 Task: Unmerge all cells from A1 to C10.
Action: Mouse moved to (107, 187)
Screenshot: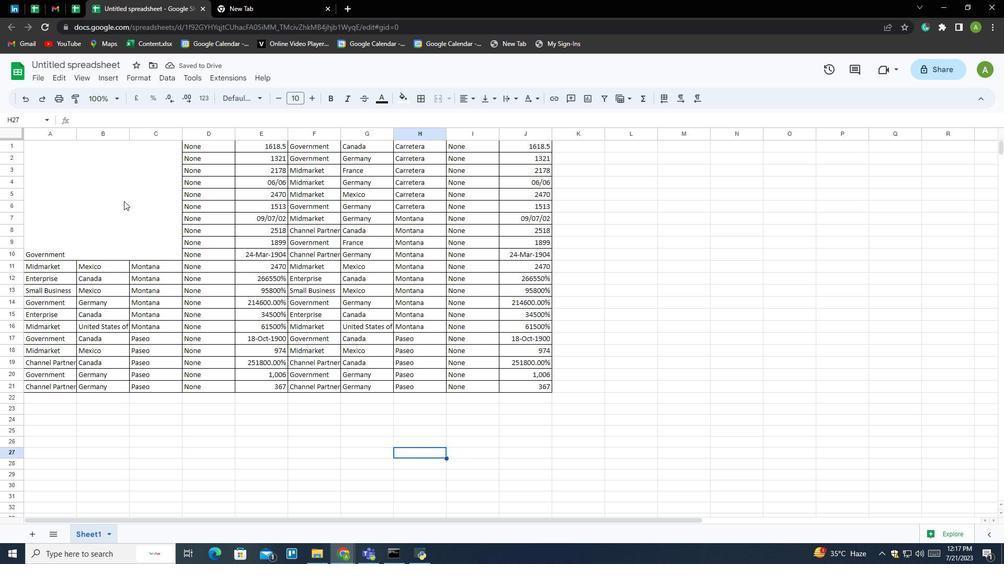 
Action: Mouse pressed left at (107, 187)
Screenshot: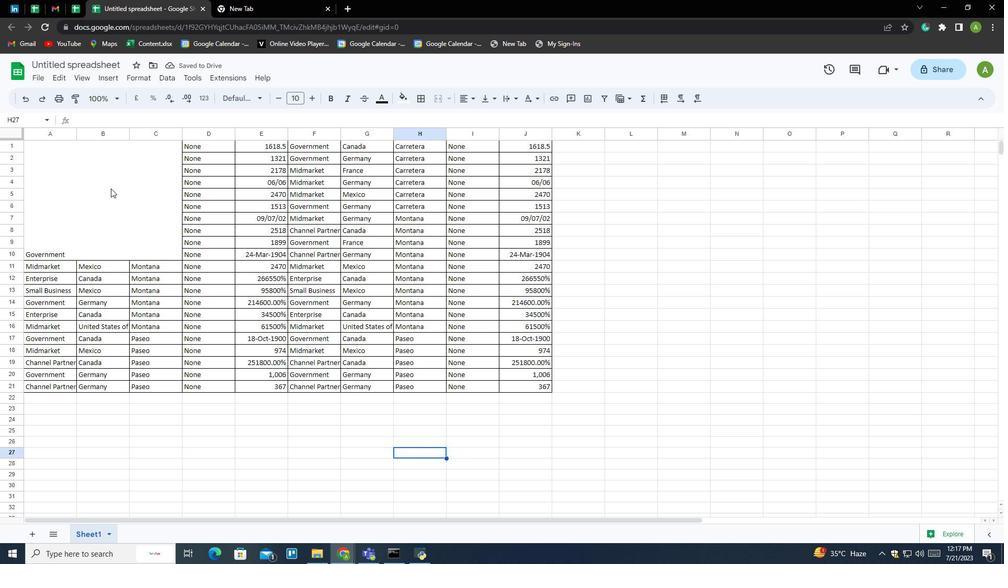 
Action: Mouse moved to (447, 100)
Screenshot: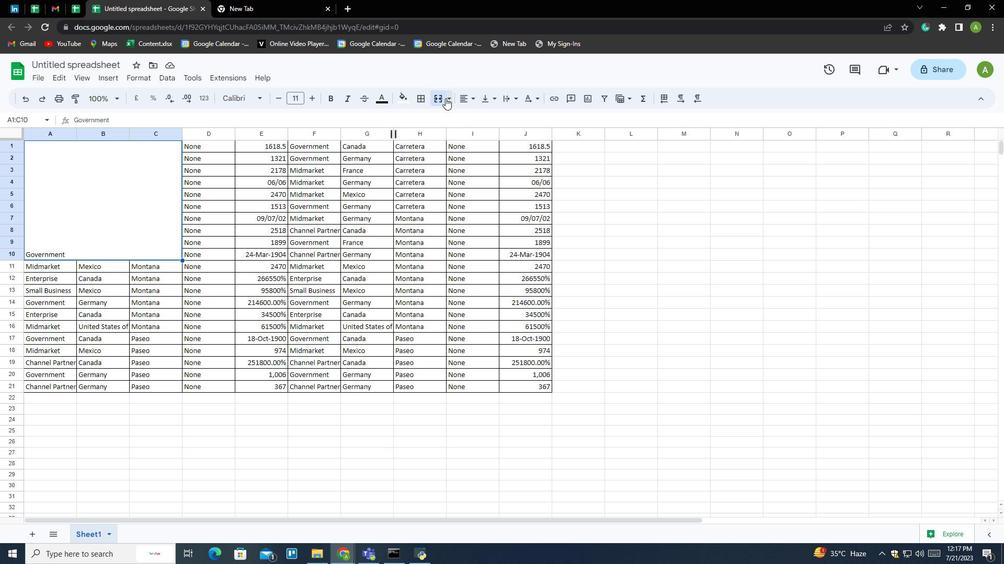 
Action: Mouse pressed left at (447, 100)
Screenshot: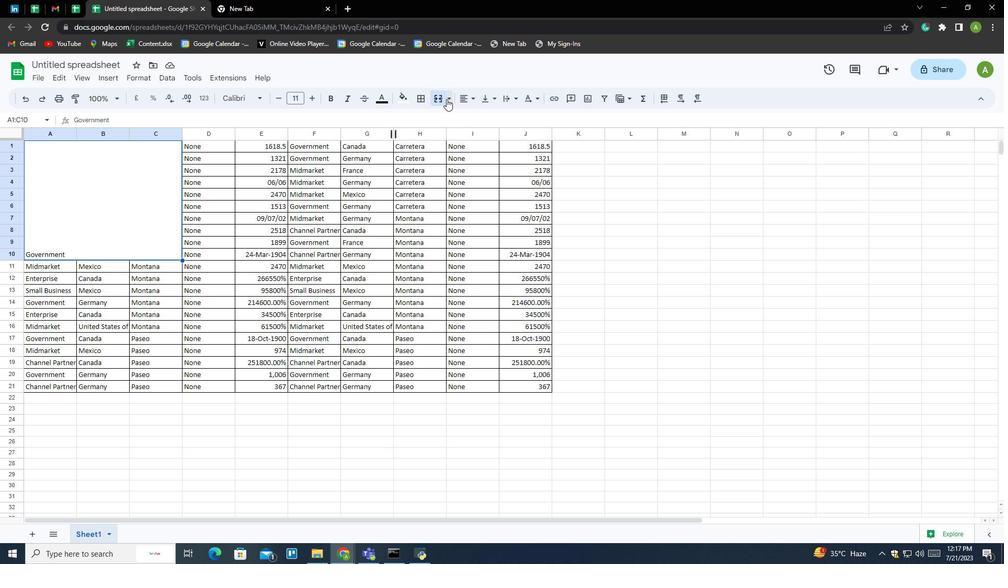 
Action: Mouse moved to (454, 168)
Screenshot: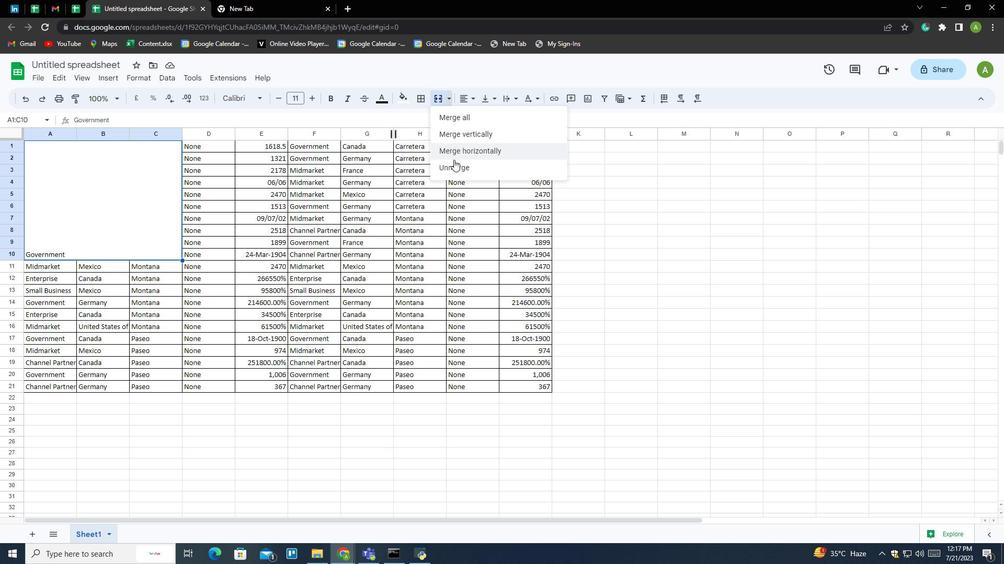 
Action: Mouse pressed left at (454, 168)
Screenshot: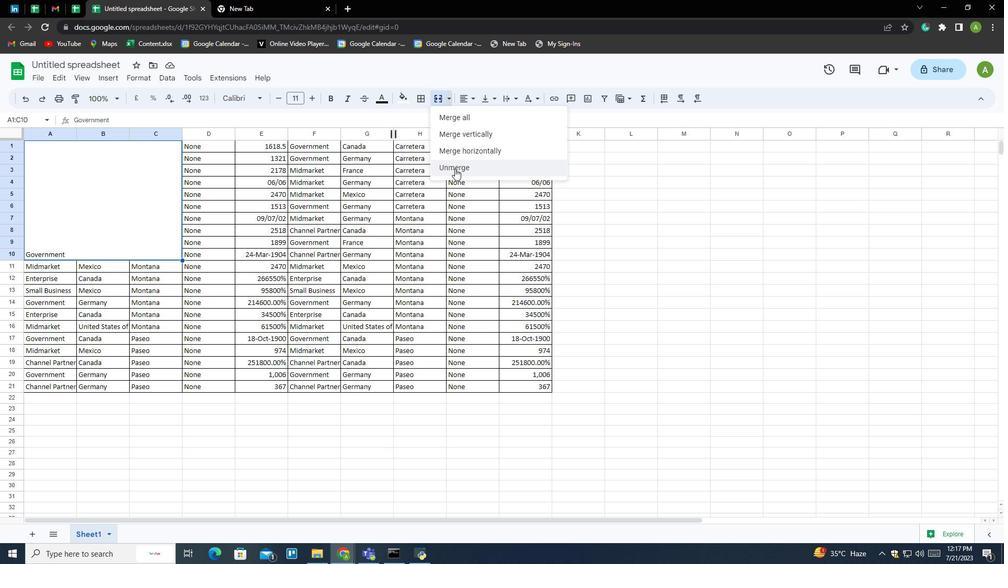 
Action: Mouse moved to (406, 447)
Screenshot: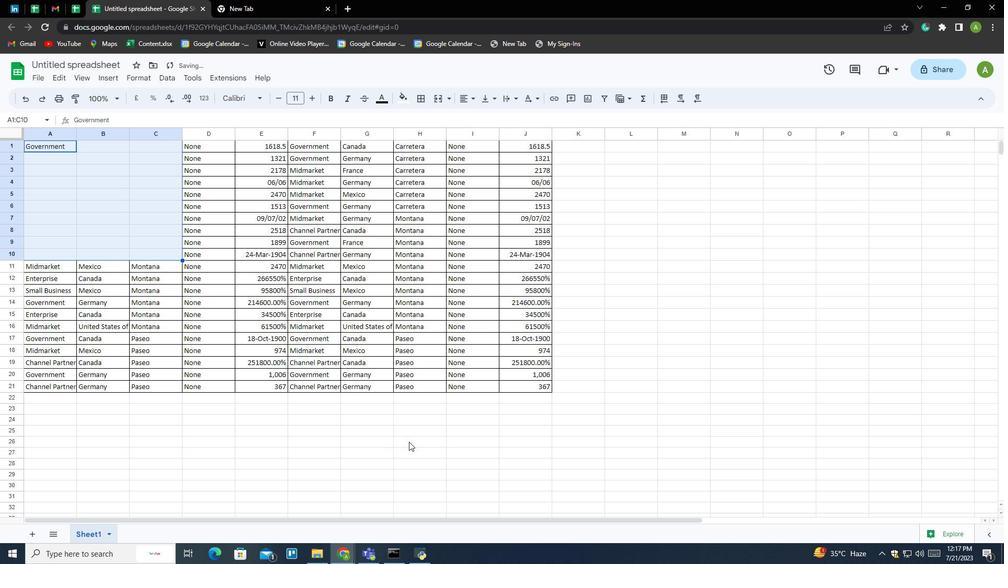 
